 Task: Change Function To Caps Lock
Action: Mouse pressed left at (373, 309)
Screenshot: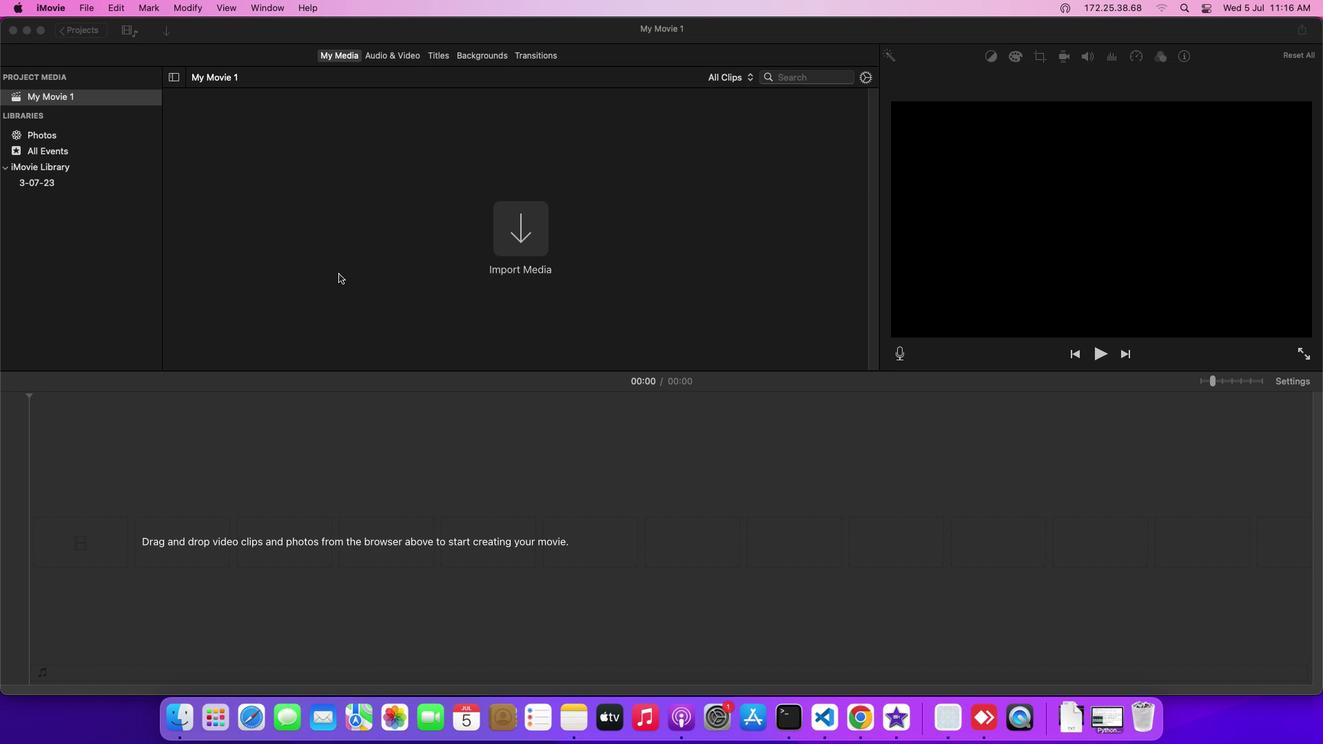 
Action: Mouse moved to (82, 44)
Screenshot: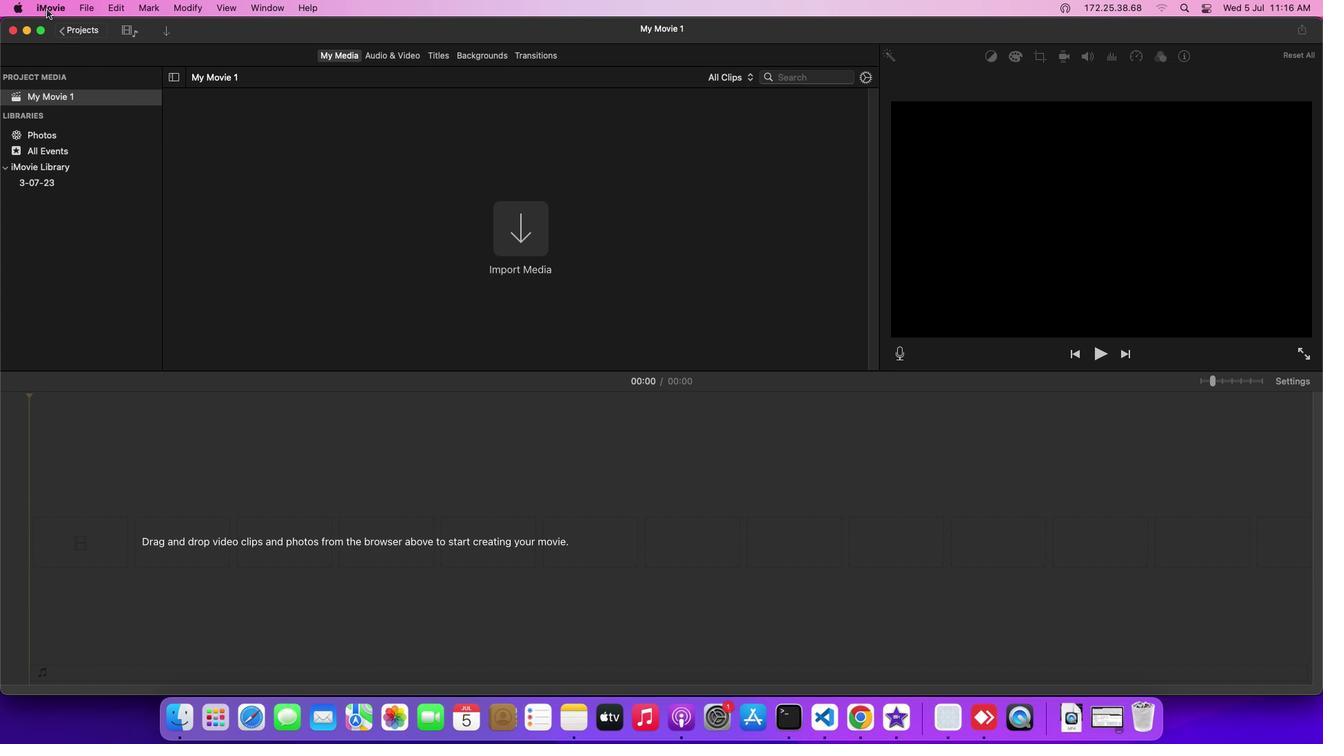 
Action: Mouse pressed left at (82, 44)
Screenshot: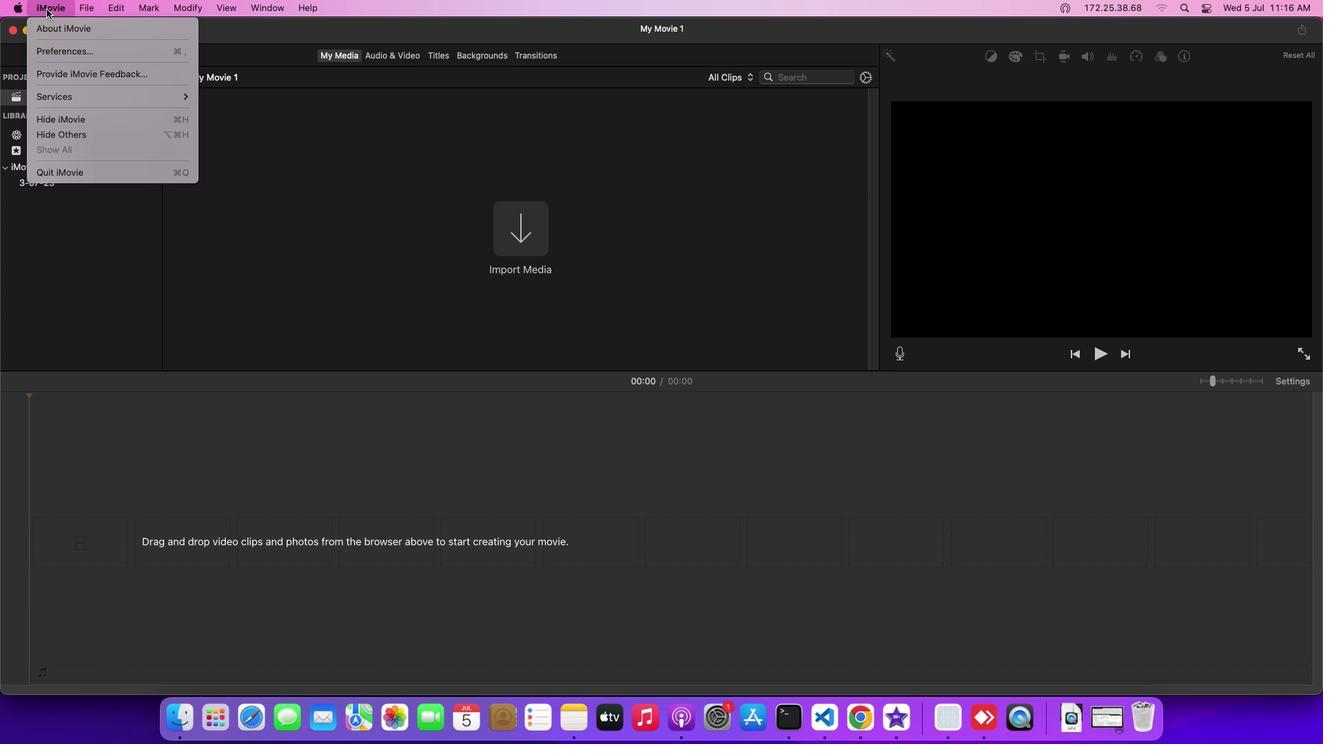 
Action: Mouse moved to (107, 129)
Screenshot: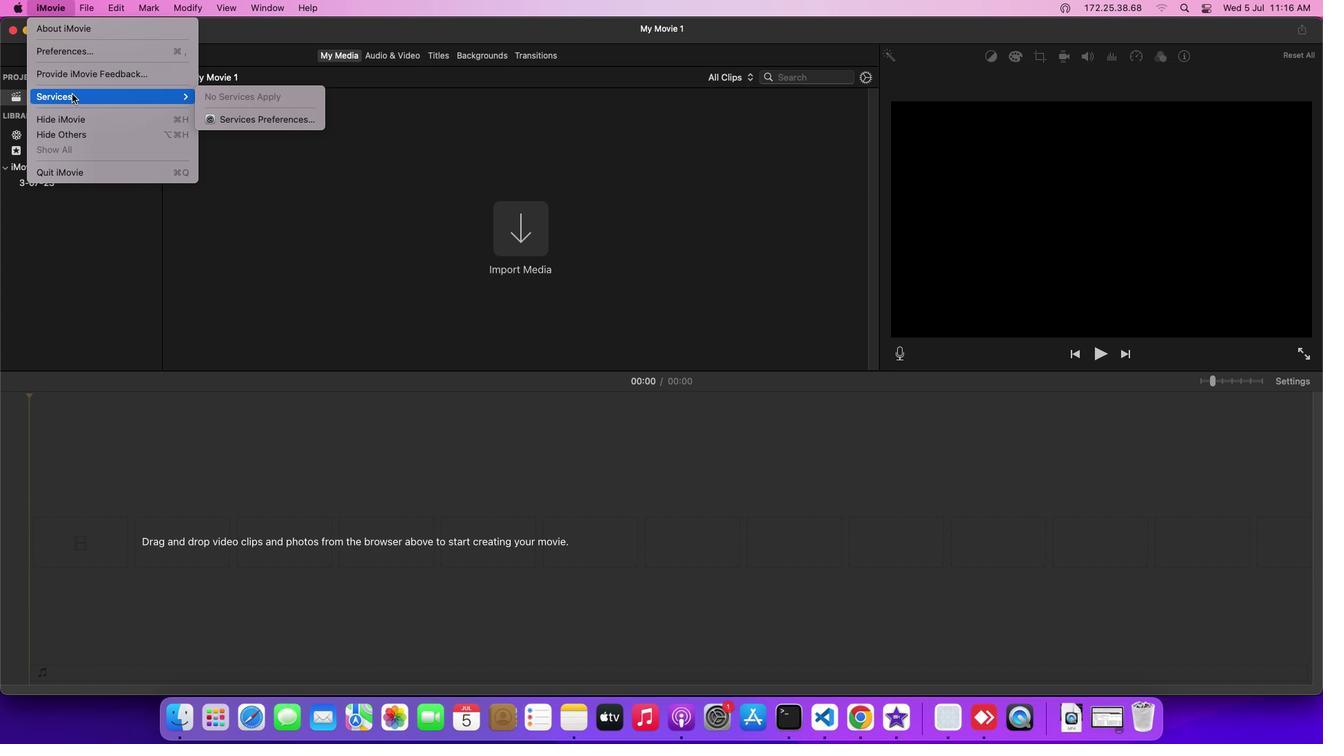 
Action: Mouse pressed left at (107, 129)
Screenshot: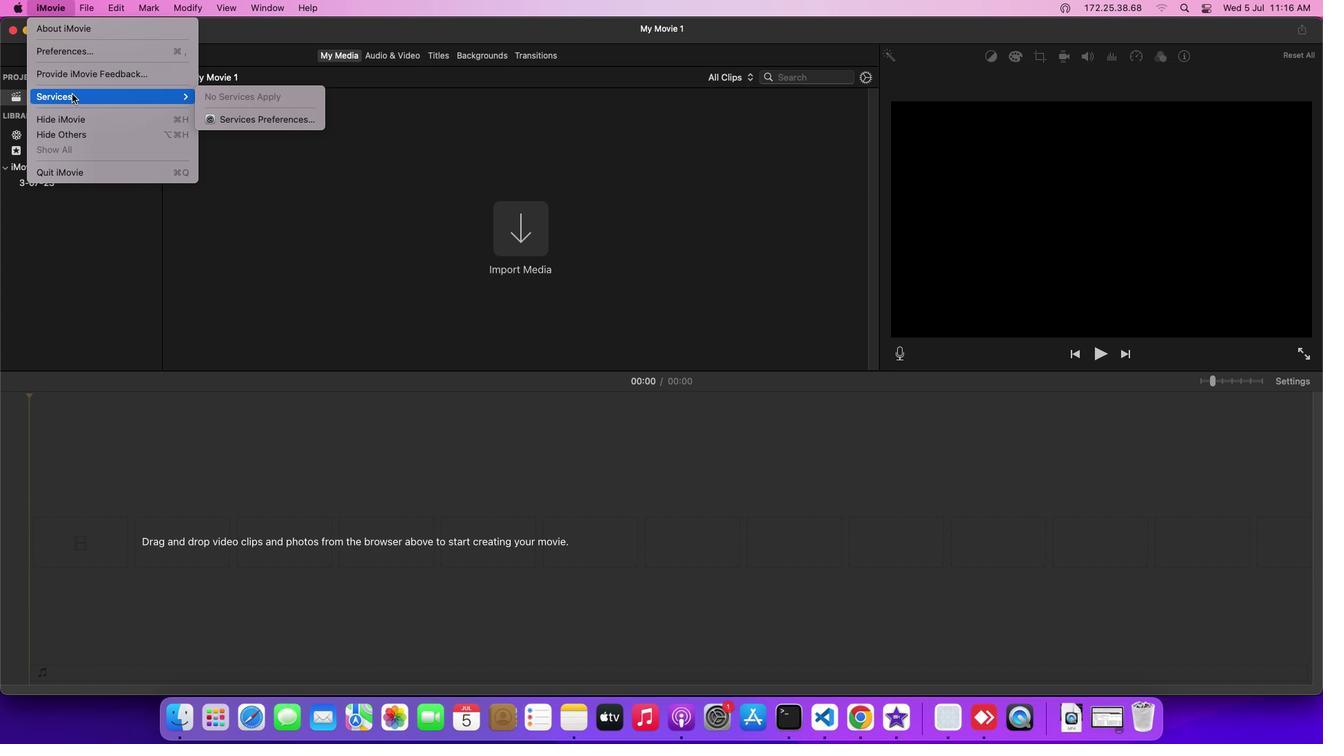 
Action: Mouse moved to (248, 149)
Screenshot: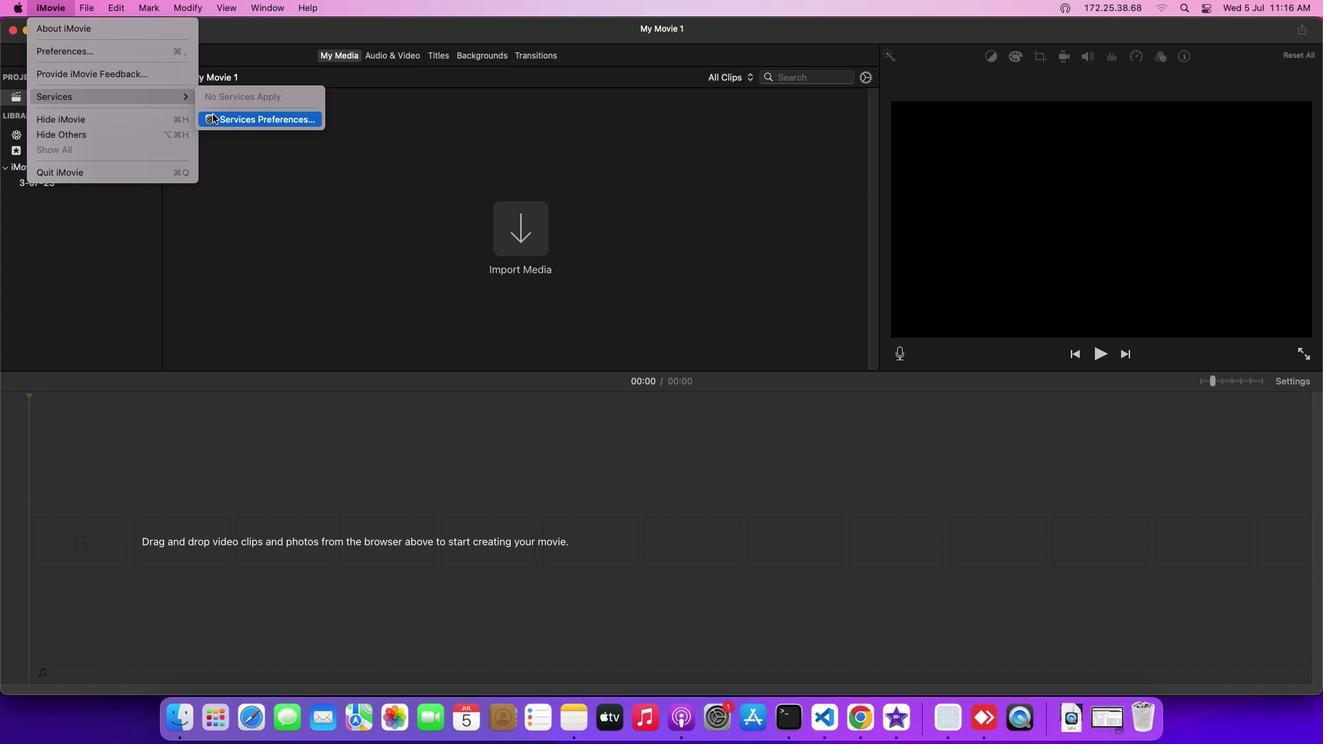 
Action: Mouse pressed left at (248, 149)
Screenshot: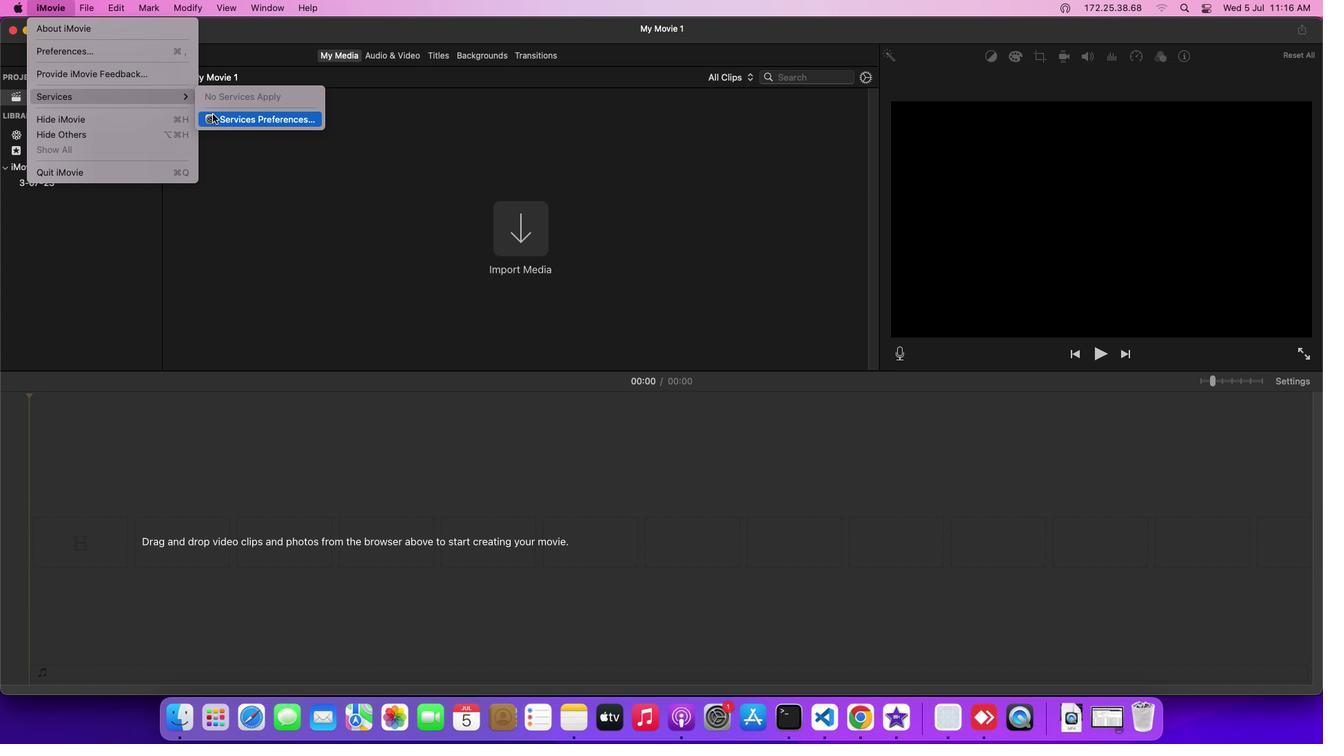
Action: Mouse moved to (690, 241)
Screenshot: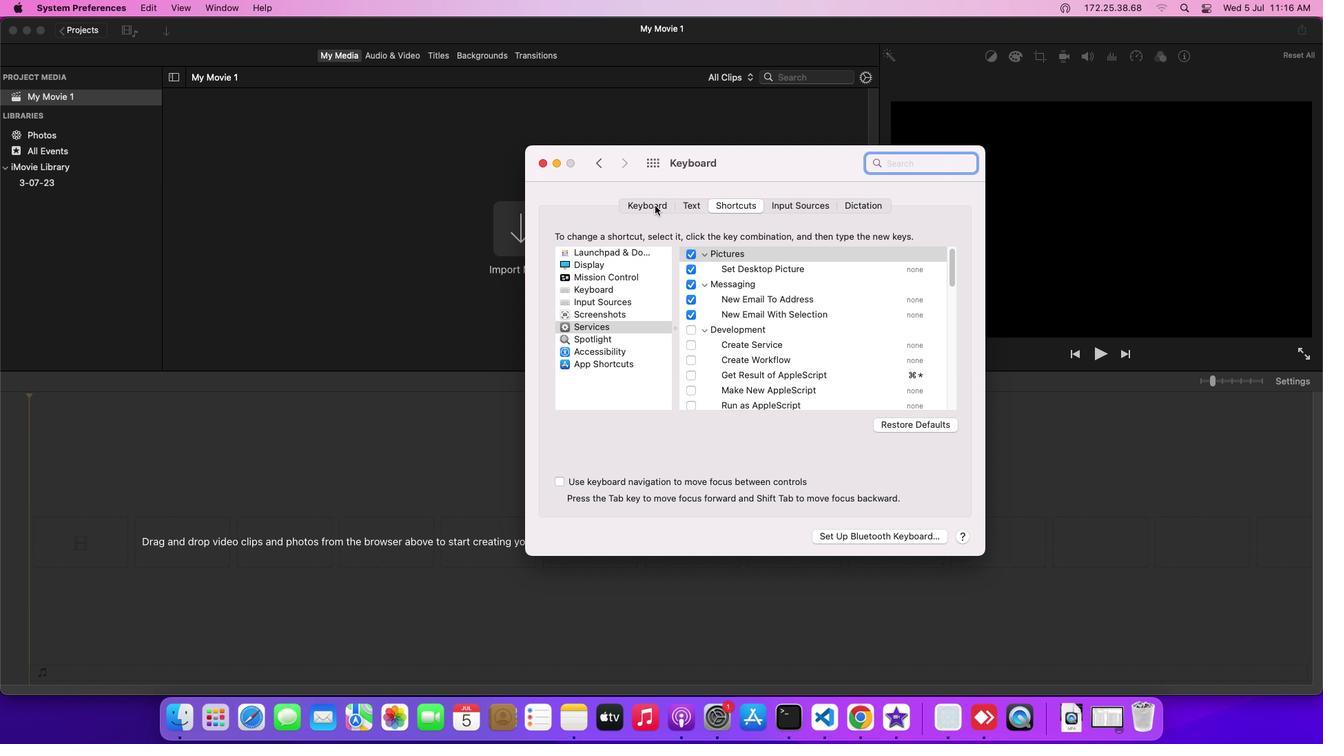 
Action: Mouse pressed left at (690, 241)
Screenshot: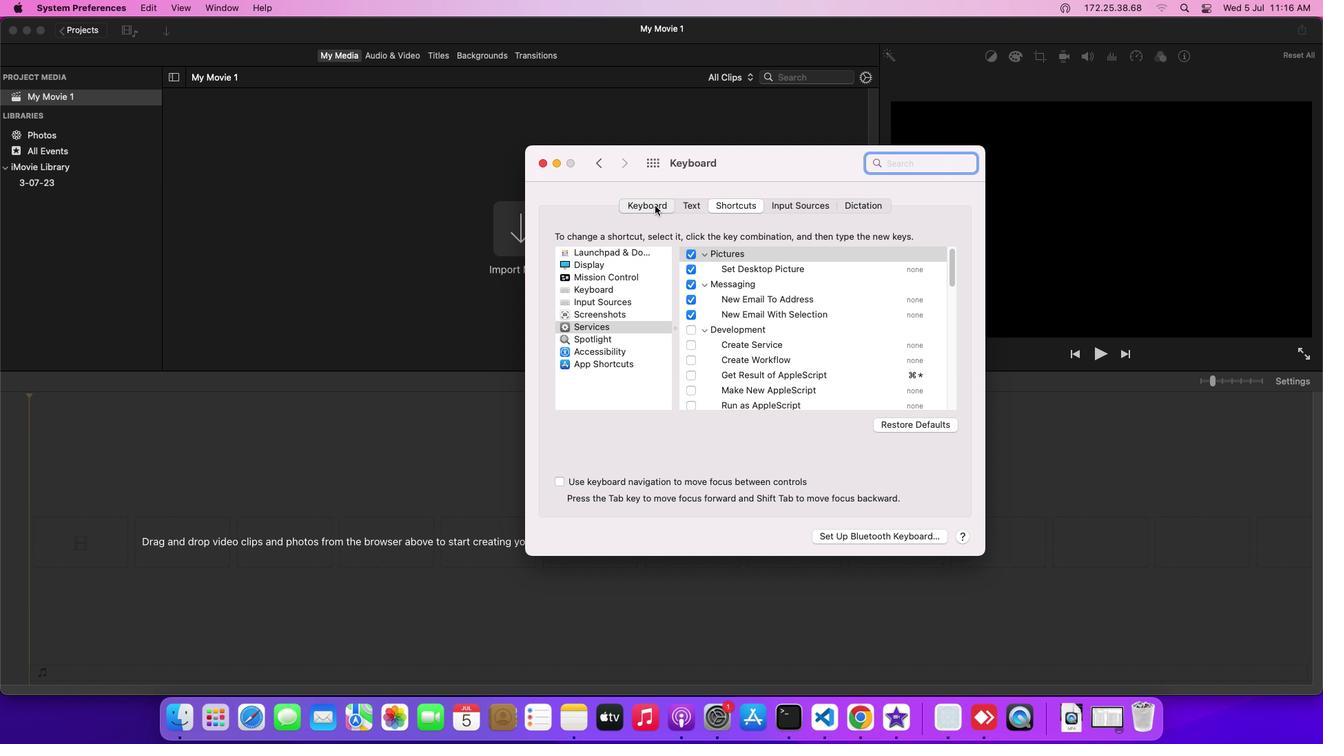 
Action: Mouse moved to (947, 535)
Screenshot: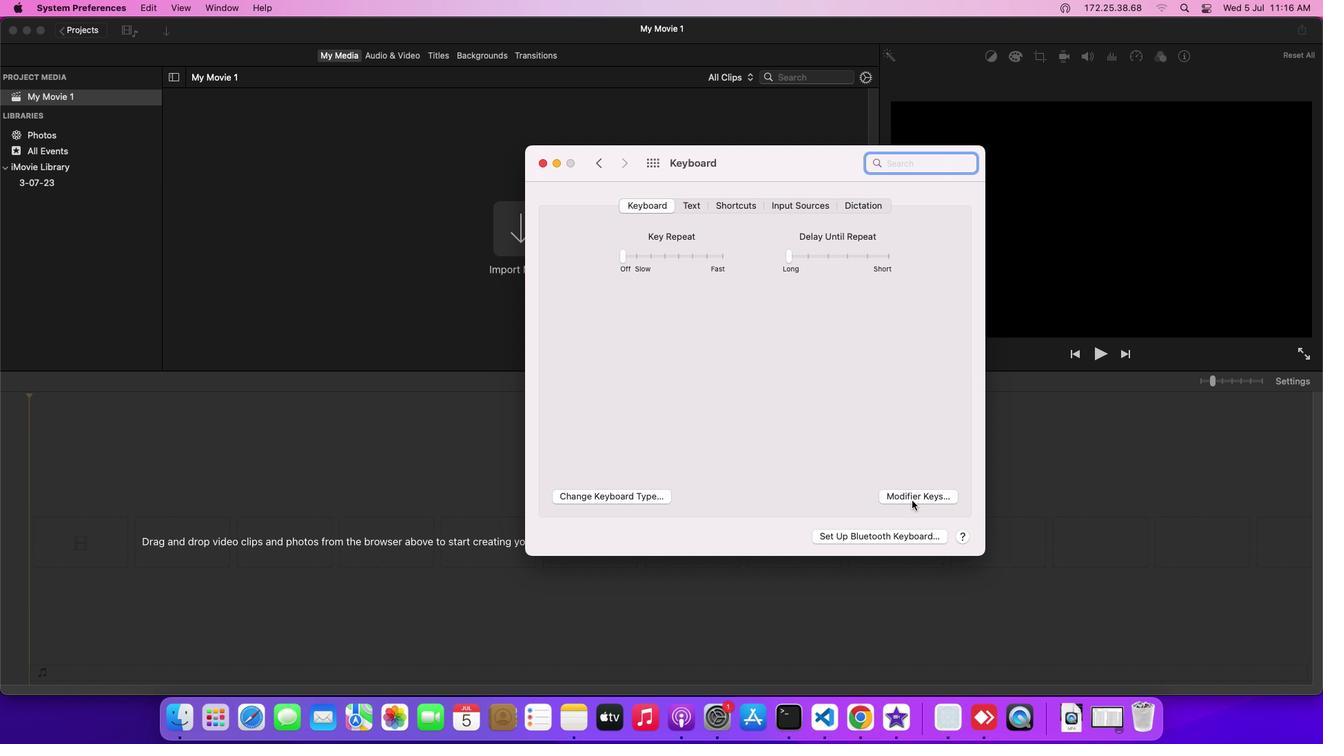 
Action: Mouse pressed left at (947, 535)
Screenshot: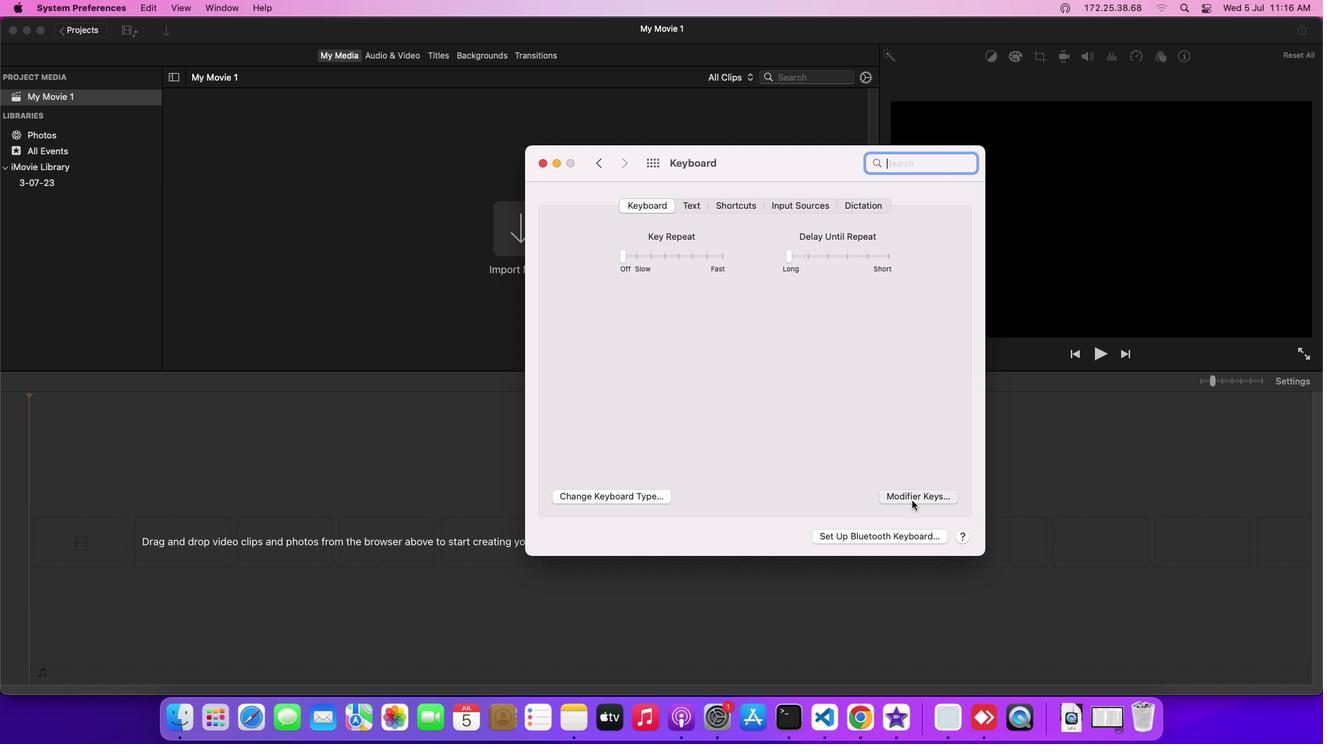 
Action: Mouse moved to (868, 348)
Screenshot: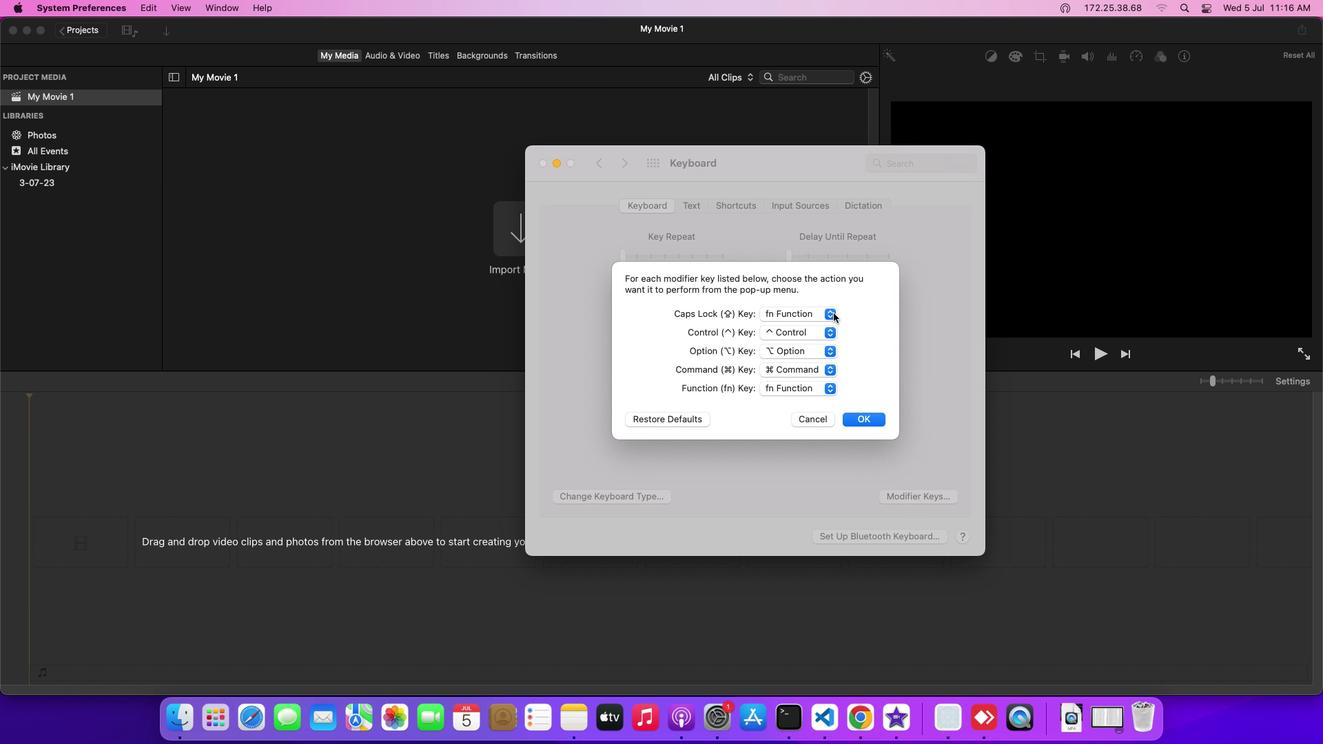 
Action: Mouse pressed left at (868, 348)
Screenshot: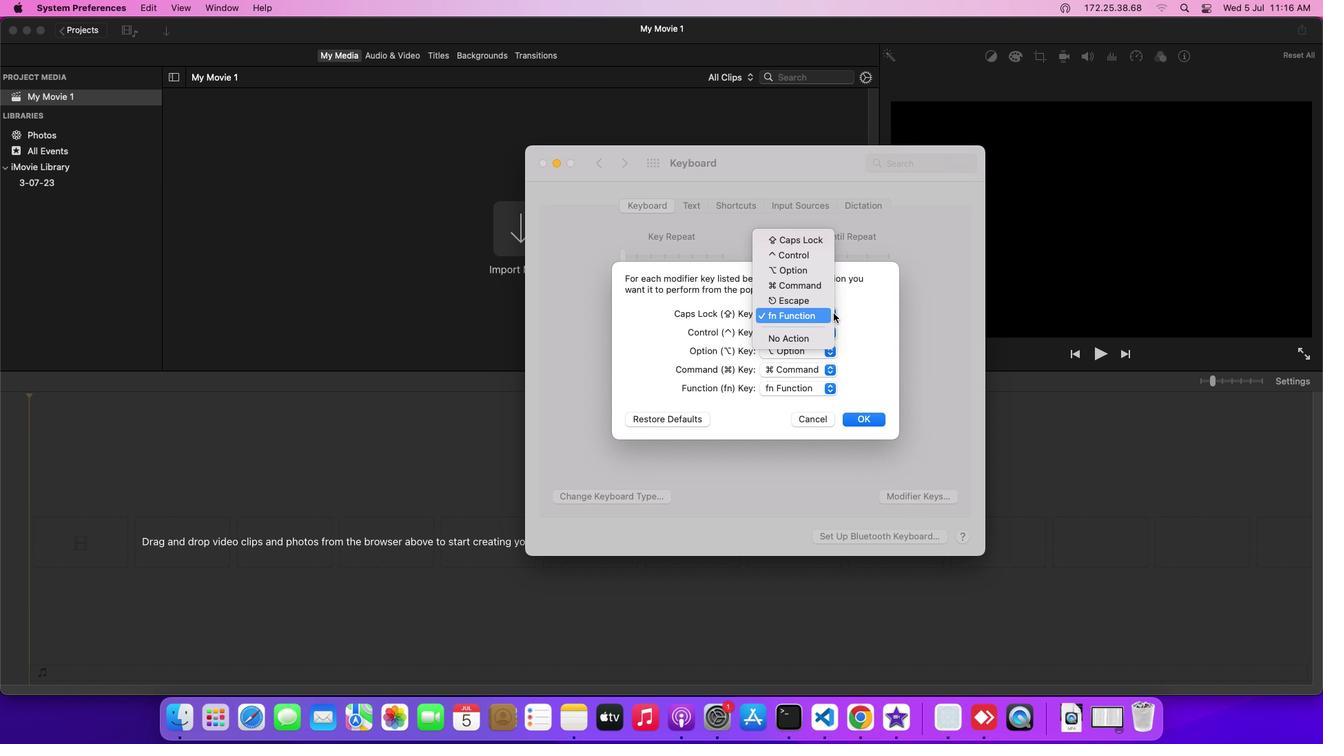
Action: Mouse moved to (861, 278)
Screenshot: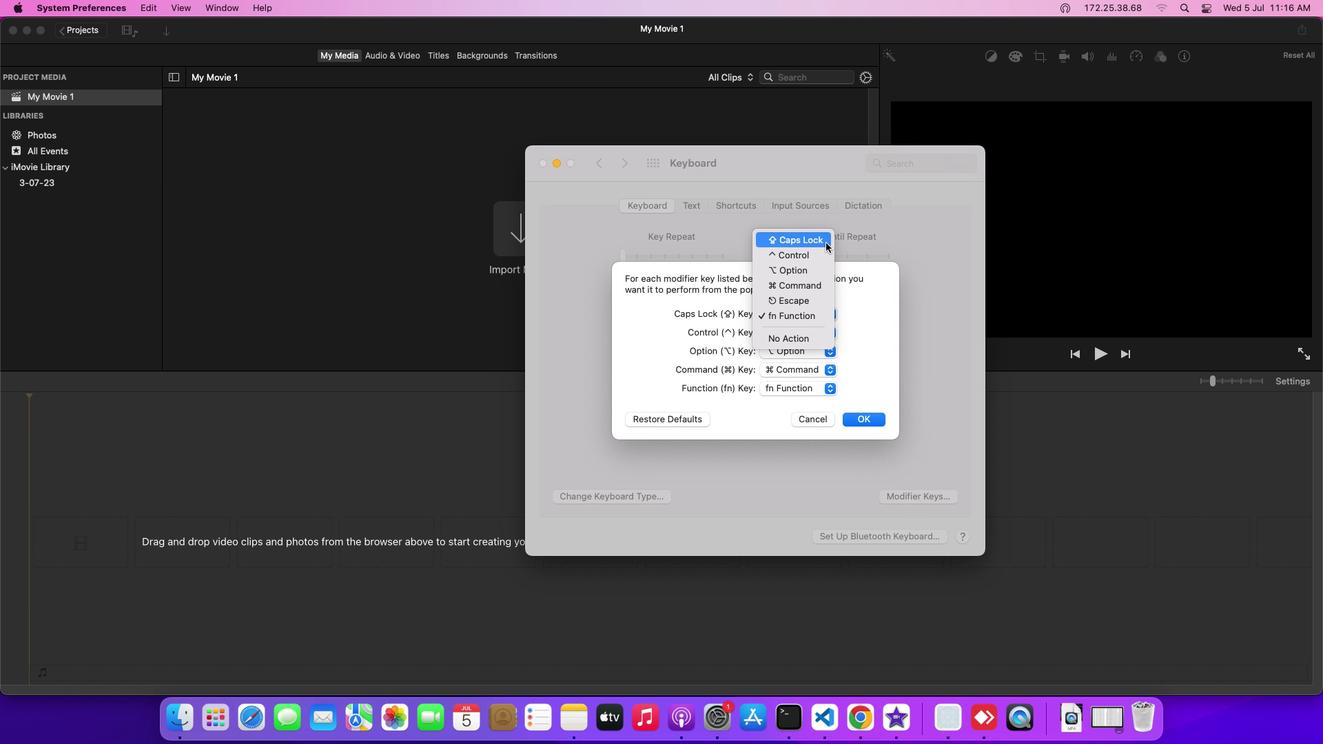 
Action: Mouse pressed left at (861, 278)
Screenshot: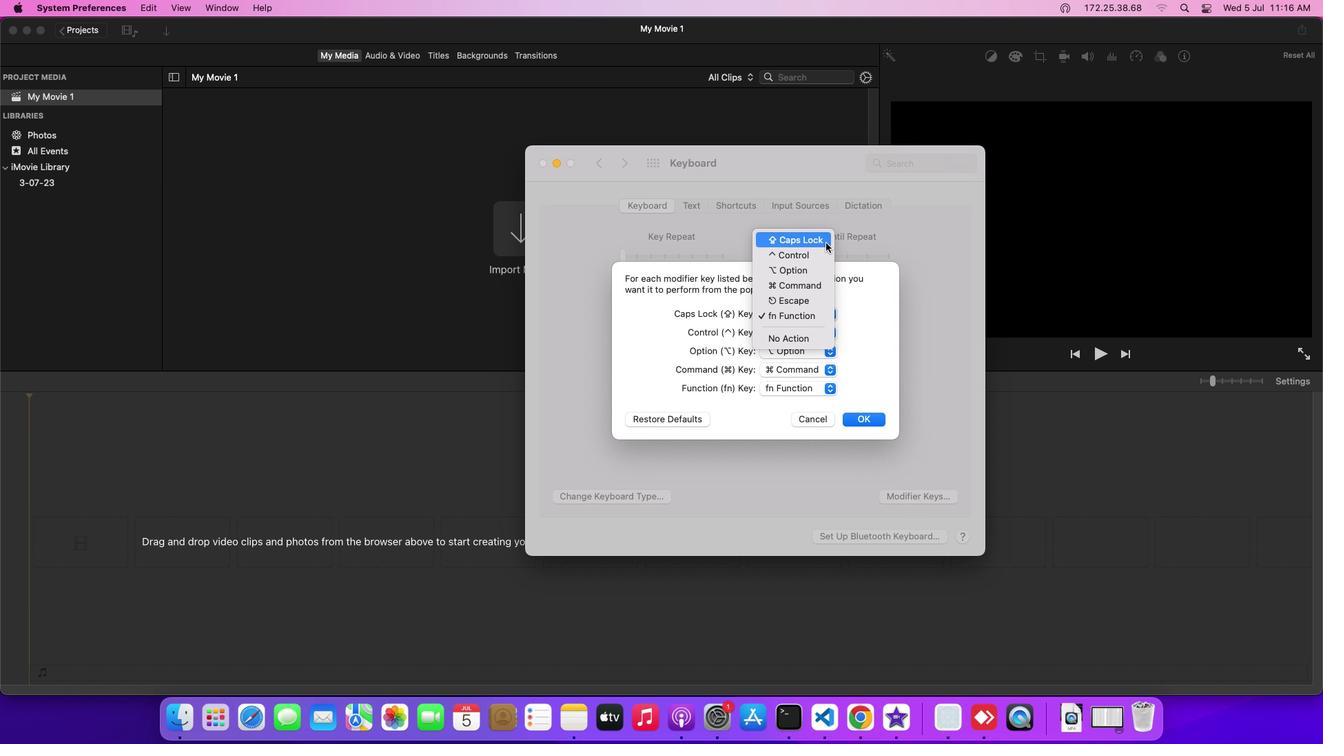 
Action: Mouse moved to (902, 455)
Screenshot: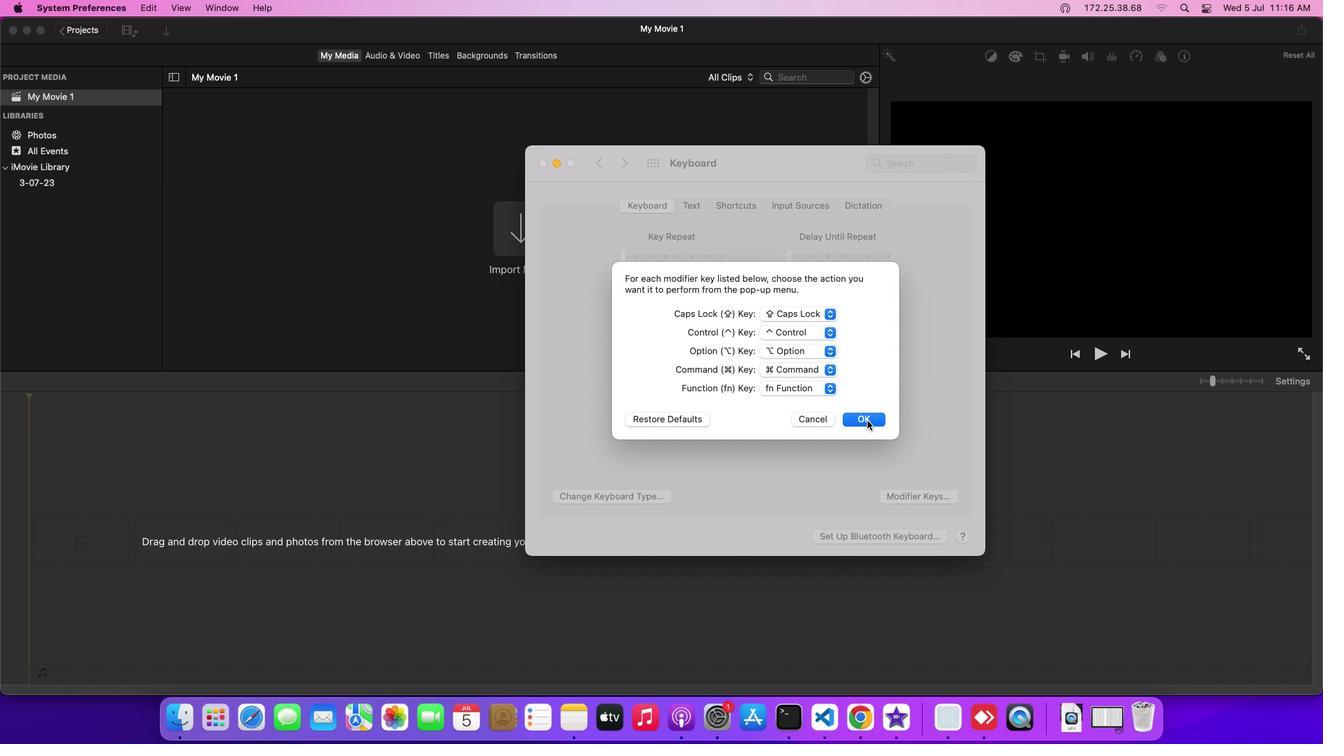 
Action: Mouse pressed left at (902, 455)
Screenshot: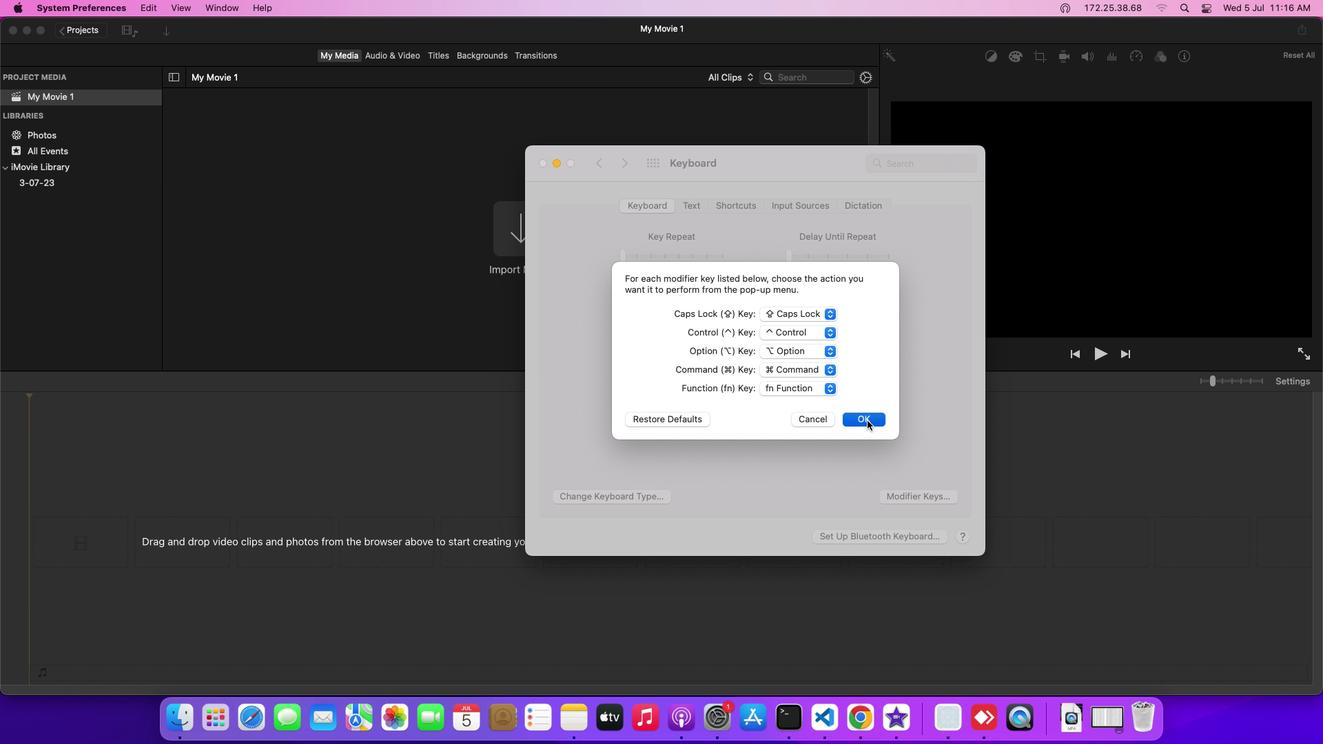 
Action: Mouse moved to (900, 455)
Screenshot: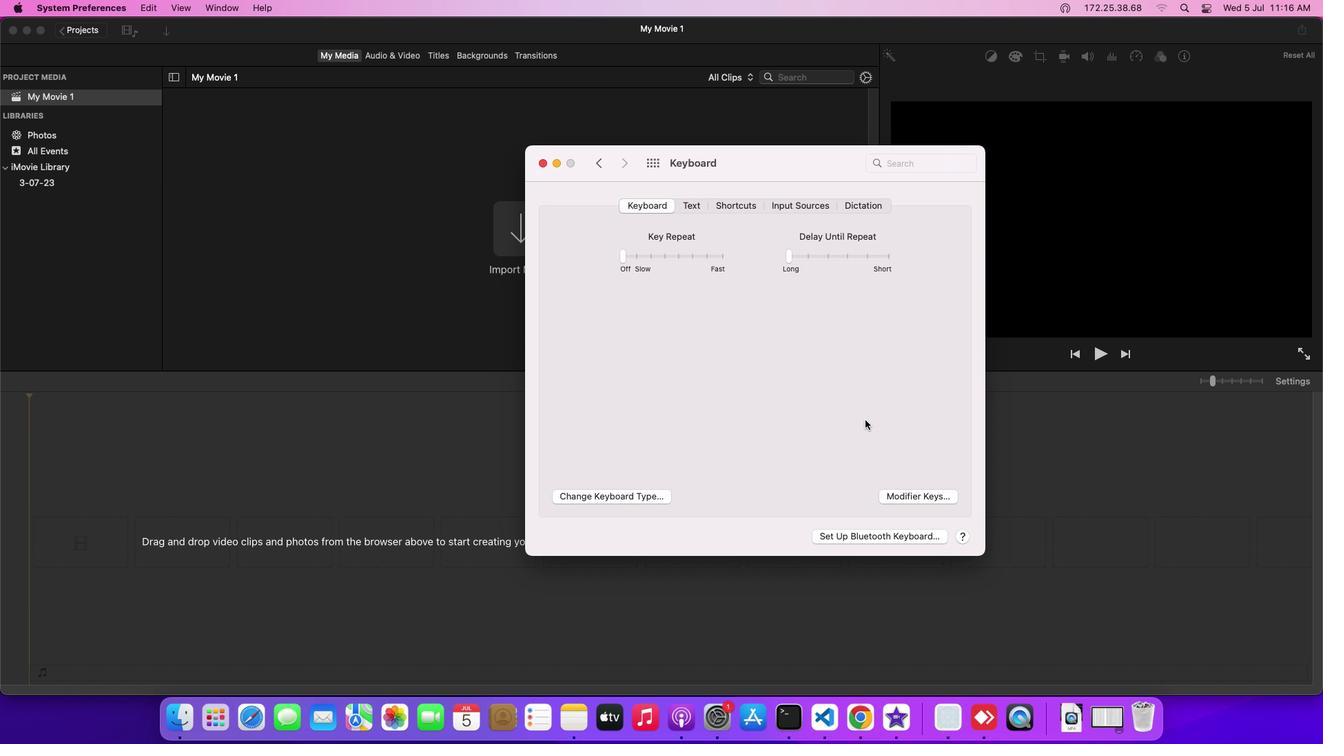 
